 Task: Change "Duration in seconds" in image demuxer to 10.00.
Action: Mouse moved to (99, 16)
Screenshot: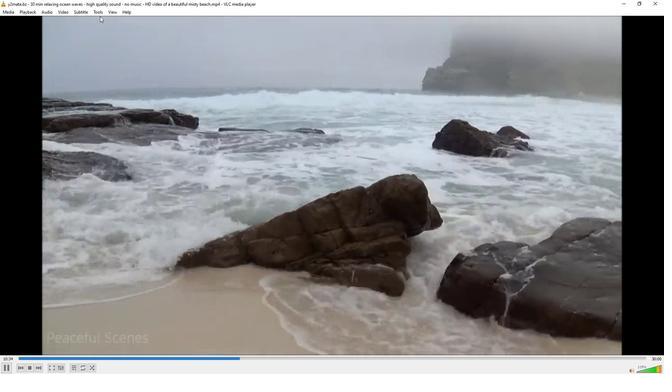 
Action: Mouse pressed left at (99, 16)
Screenshot: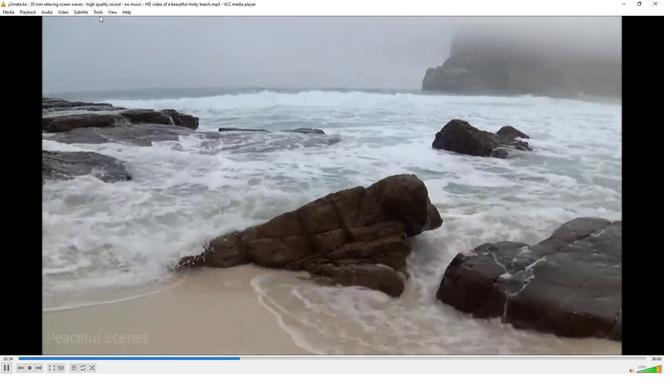
Action: Mouse moved to (98, 13)
Screenshot: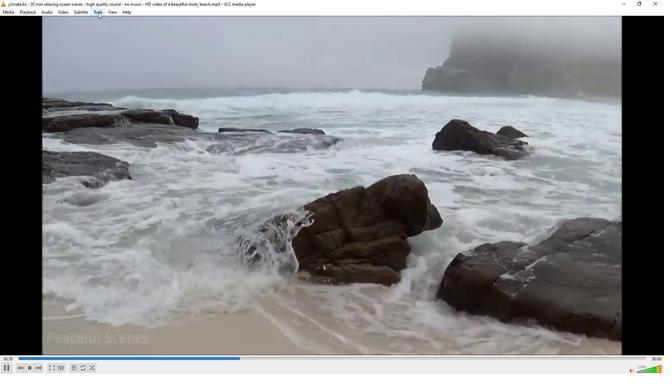 
Action: Mouse pressed left at (98, 13)
Screenshot: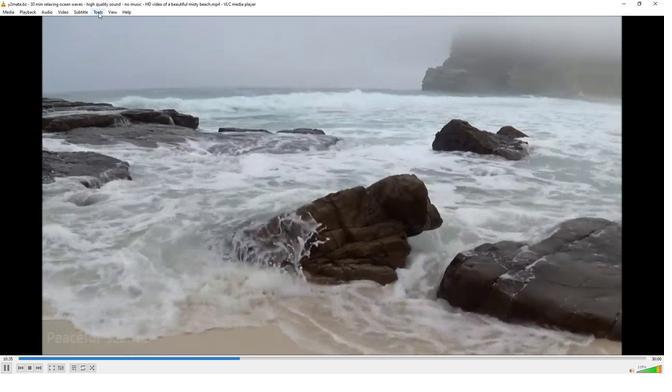 
Action: Mouse moved to (111, 96)
Screenshot: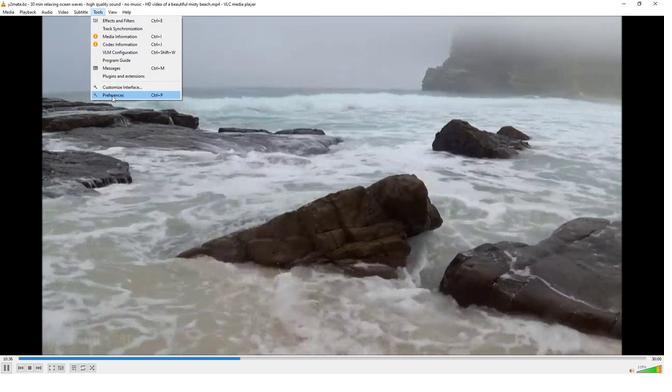 
Action: Mouse pressed left at (111, 96)
Screenshot: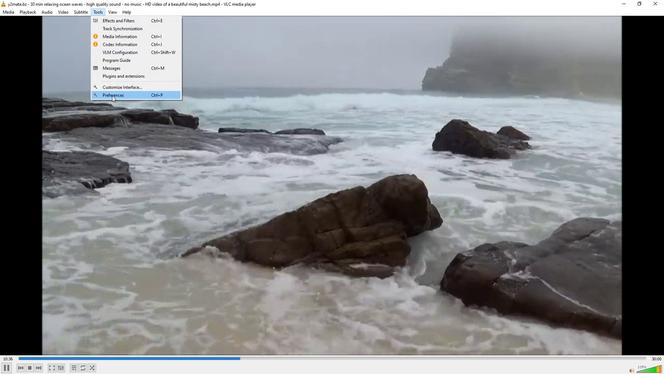 
Action: Mouse moved to (184, 288)
Screenshot: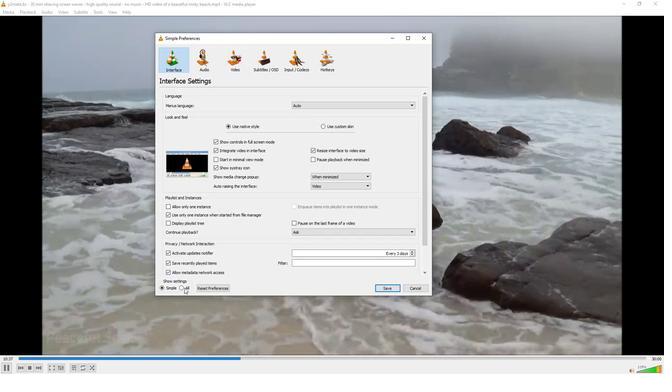 
Action: Mouse pressed left at (184, 288)
Screenshot: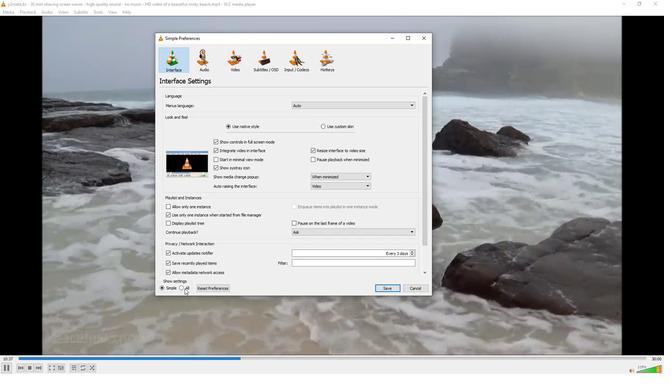 
Action: Mouse moved to (171, 193)
Screenshot: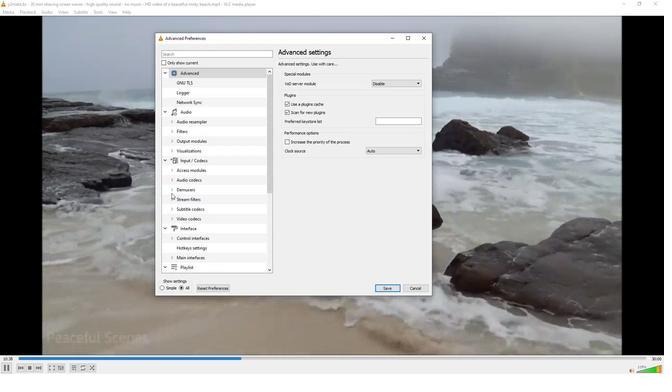 
Action: Mouse pressed left at (171, 193)
Screenshot: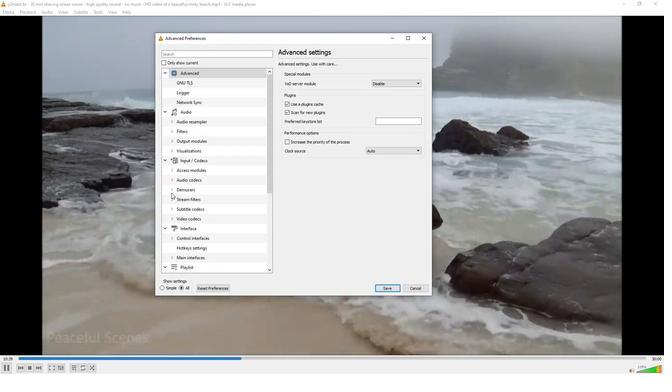 
Action: Mouse moved to (189, 268)
Screenshot: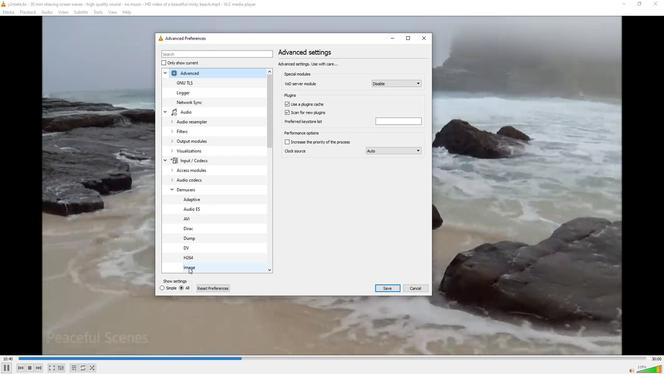 
Action: Mouse pressed left at (189, 268)
Screenshot: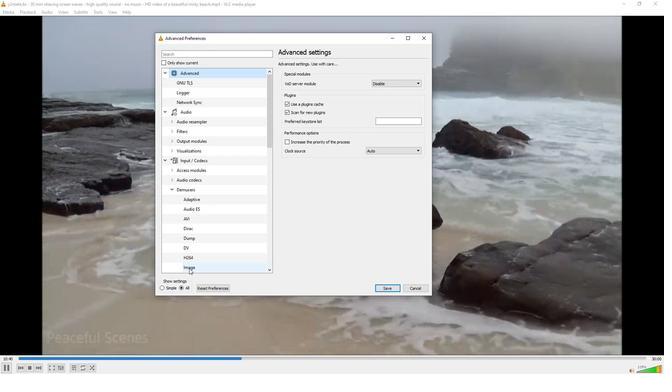 
Action: Mouse moved to (422, 112)
Screenshot: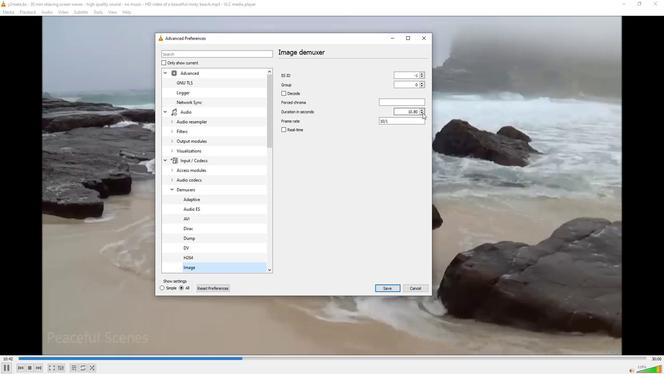 
Action: Mouse pressed left at (422, 112)
Screenshot: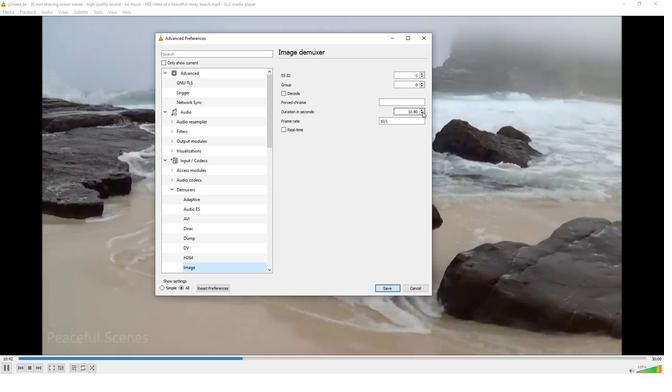 
Action: Mouse pressed left at (422, 112)
Screenshot: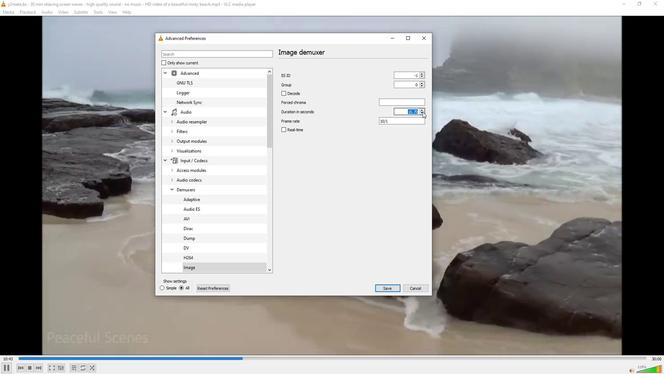 
Action: Mouse pressed left at (422, 112)
Screenshot: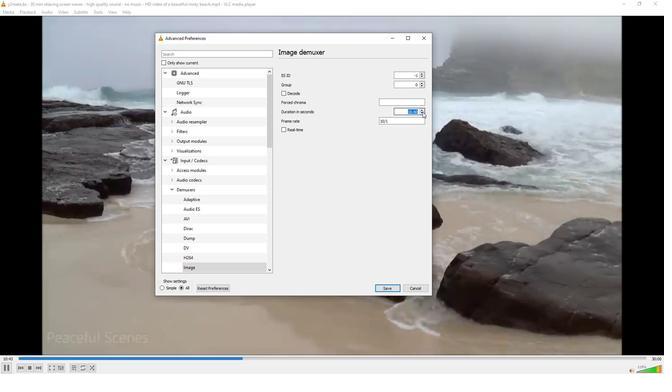 
Action: Mouse pressed left at (422, 112)
Screenshot: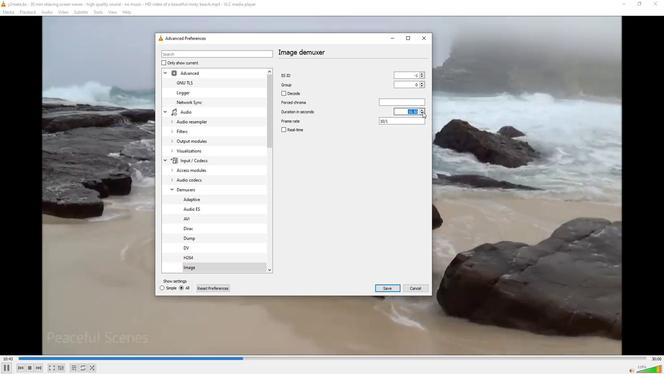 
Action: Mouse pressed left at (422, 112)
Screenshot: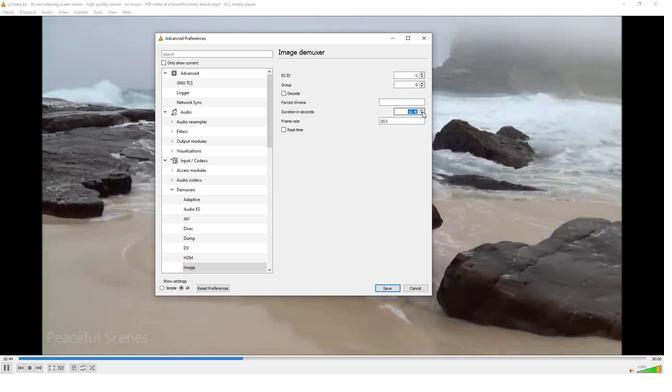 
Action: Mouse pressed left at (422, 112)
Screenshot: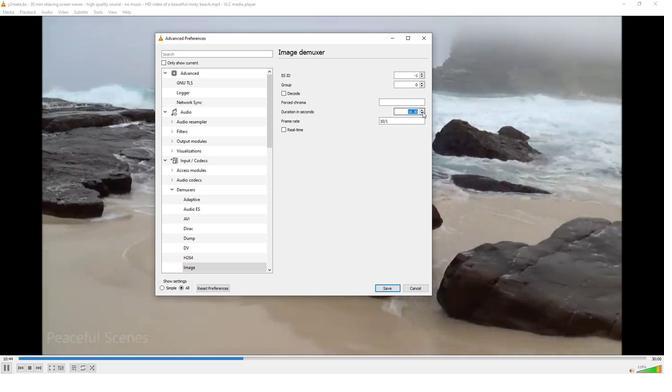 
Action: Mouse pressed left at (422, 112)
Screenshot: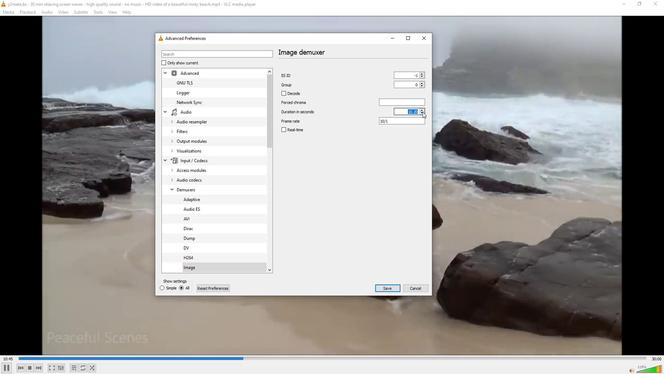 
Action: Mouse pressed left at (422, 112)
Screenshot: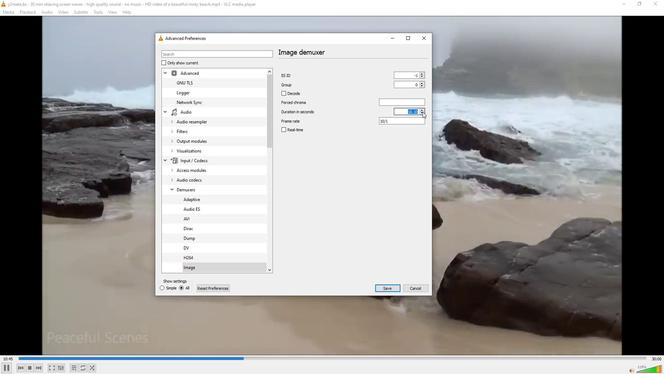 
Action: Mouse moved to (422, 112)
Screenshot: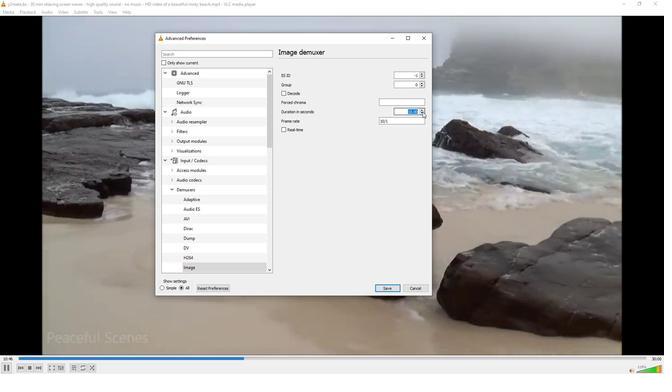 
